 Task: Set the sepia intensity to 120.
Action: Mouse moved to (118, 18)
Screenshot: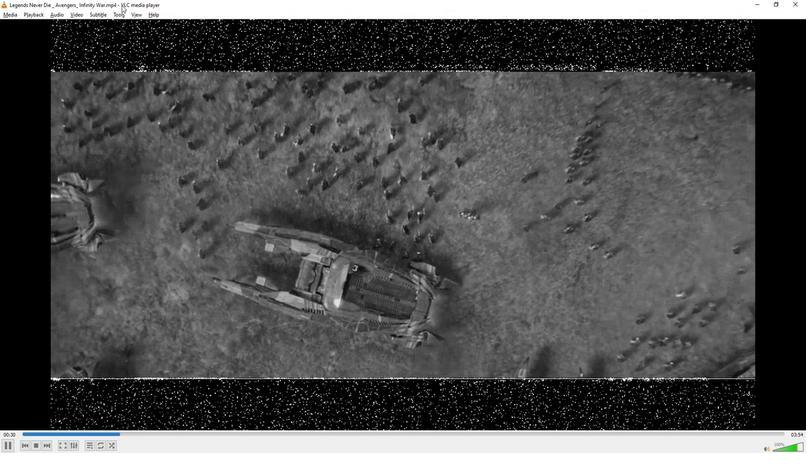 
Action: Mouse pressed left at (118, 18)
Screenshot: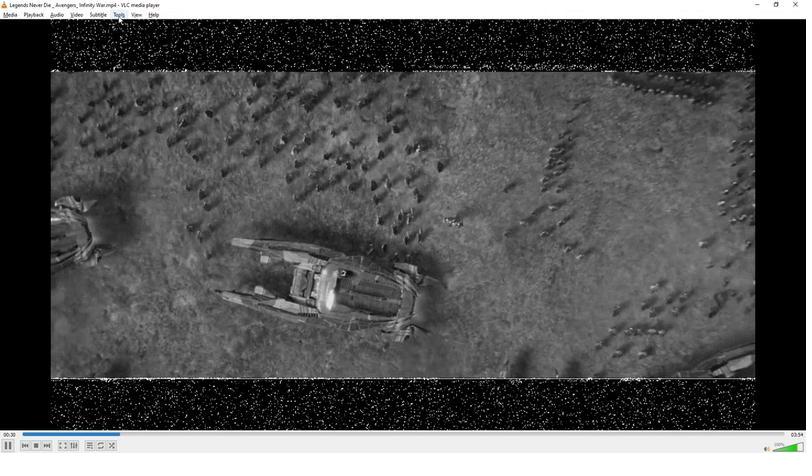 
Action: Mouse moved to (120, 23)
Screenshot: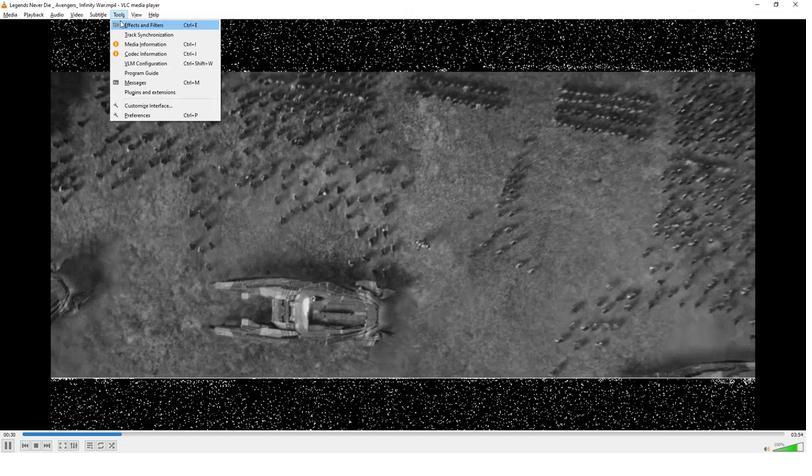 
Action: Mouse pressed left at (120, 23)
Screenshot: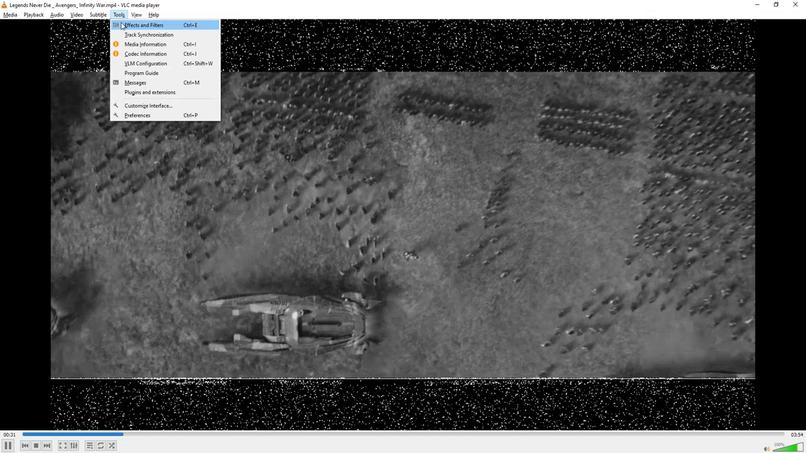 
Action: Mouse moved to (93, 69)
Screenshot: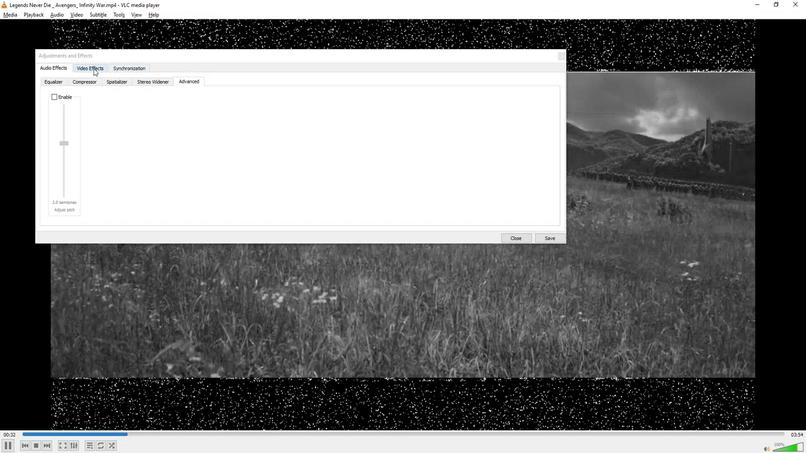 
Action: Mouse pressed left at (93, 69)
Screenshot: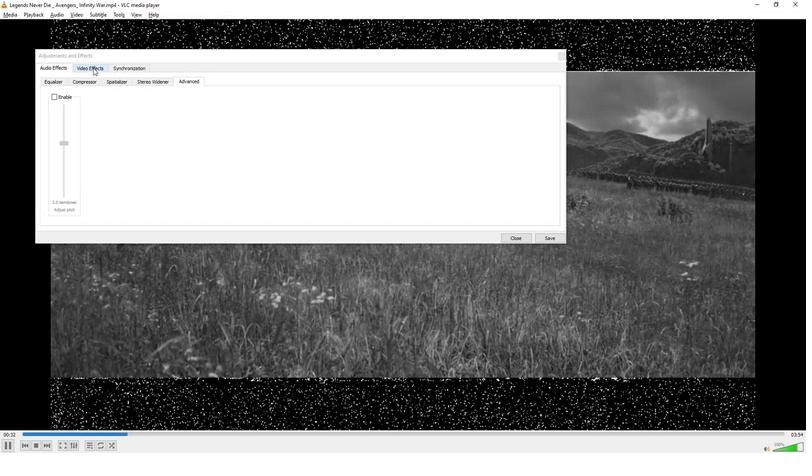 
Action: Mouse moved to (304, 156)
Screenshot: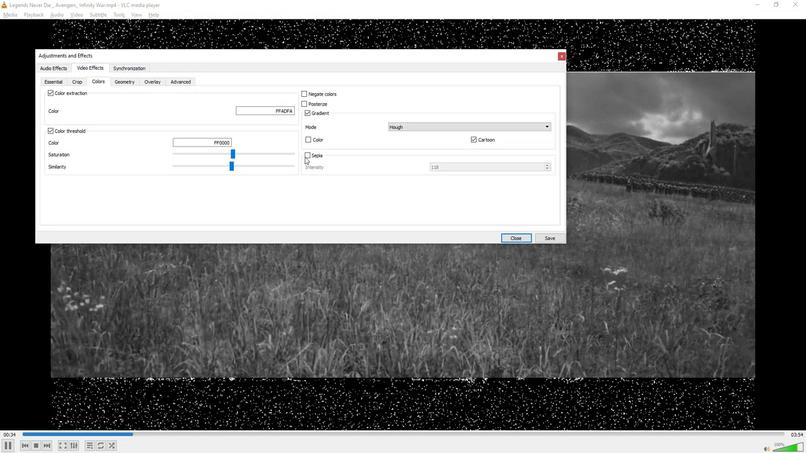 
Action: Mouse pressed left at (304, 156)
Screenshot: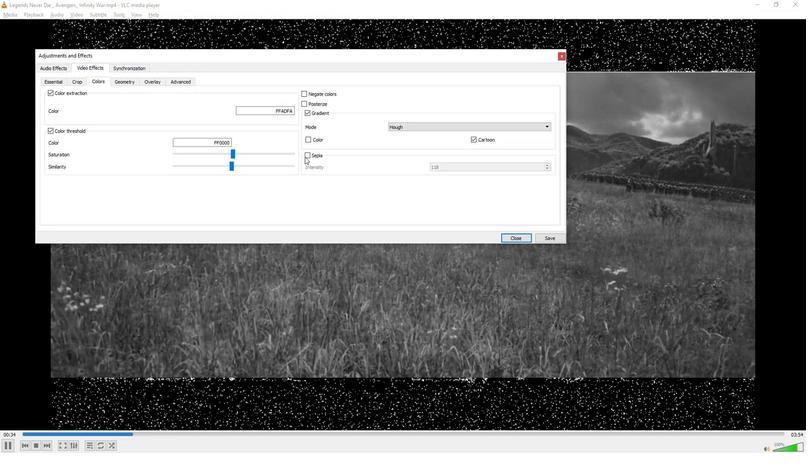 
Action: Mouse moved to (546, 165)
Screenshot: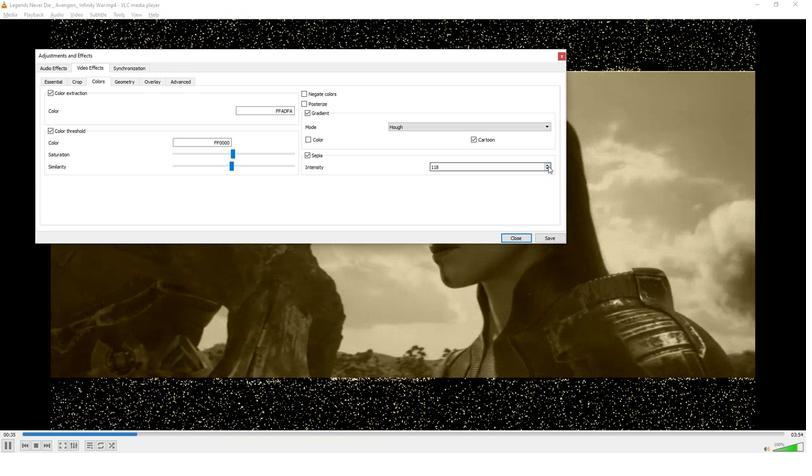 
Action: Mouse pressed left at (546, 165)
Screenshot: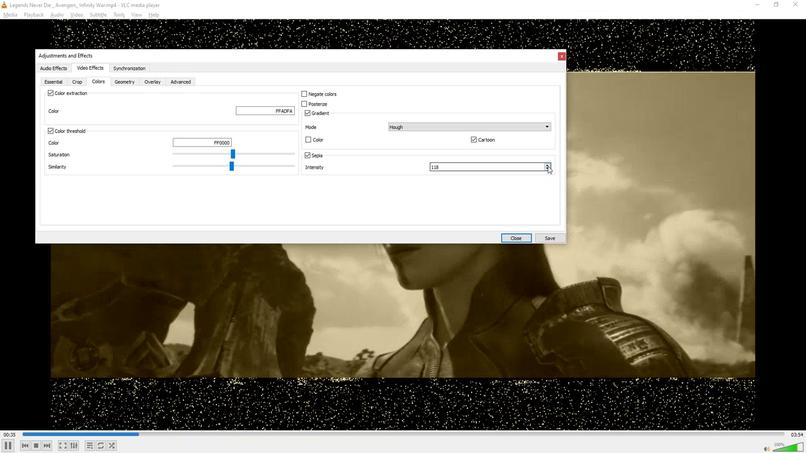 
Action: Mouse moved to (545, 165)
Screenshot: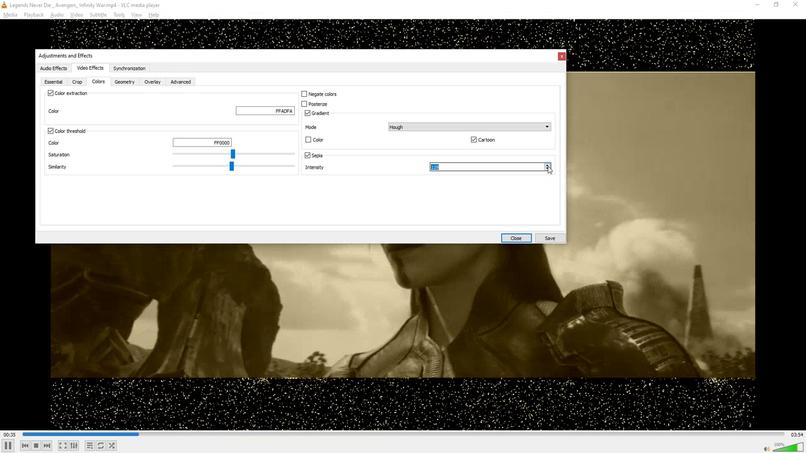 
Action: Mouse pressed left at (545, 165)
Screenshot: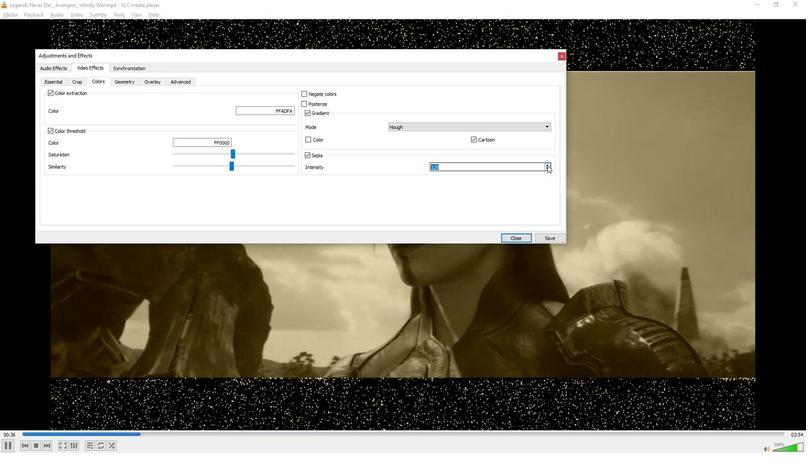 
Action: Mouse moved to (432, 314)
Screenshot: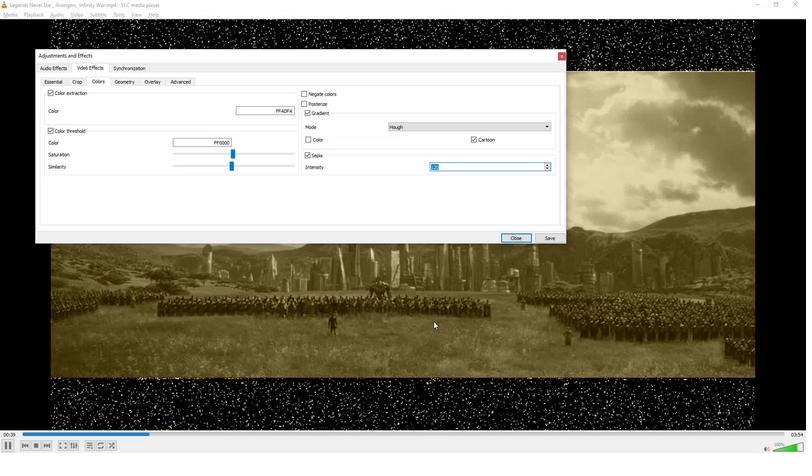 
